Task: Implement a script that checks if a configuration file exists in a specified directory and is writable by the owner If conditions are met, print "Configuration file is valid If not, print Configuration file is invalid.
Action: Mouse moved to (722, 344)
Screenshot: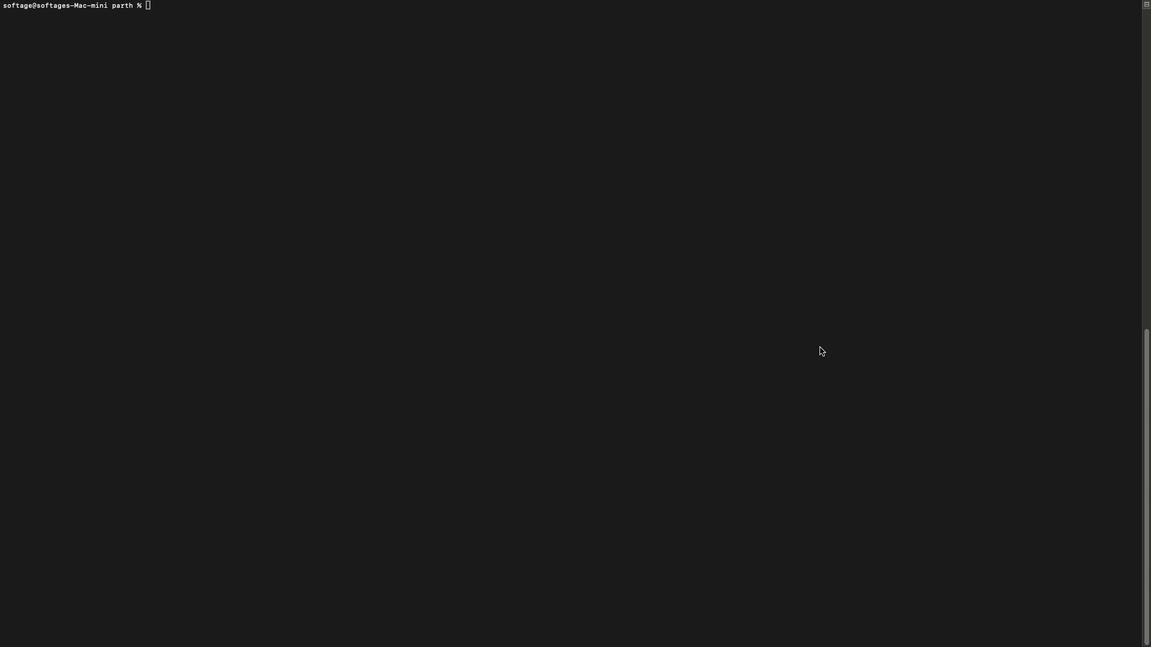 
Action: Mouse pressed left at (722, 344)
Screenshot: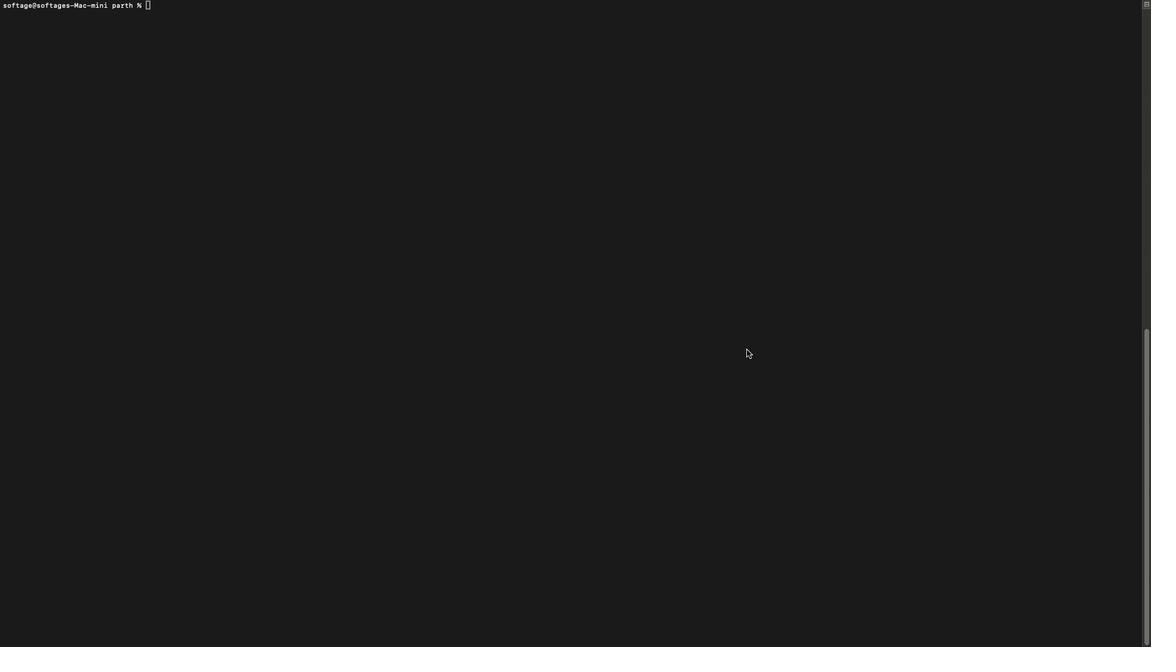 
Action: Mouse moved to (722, 344)
Screenshot: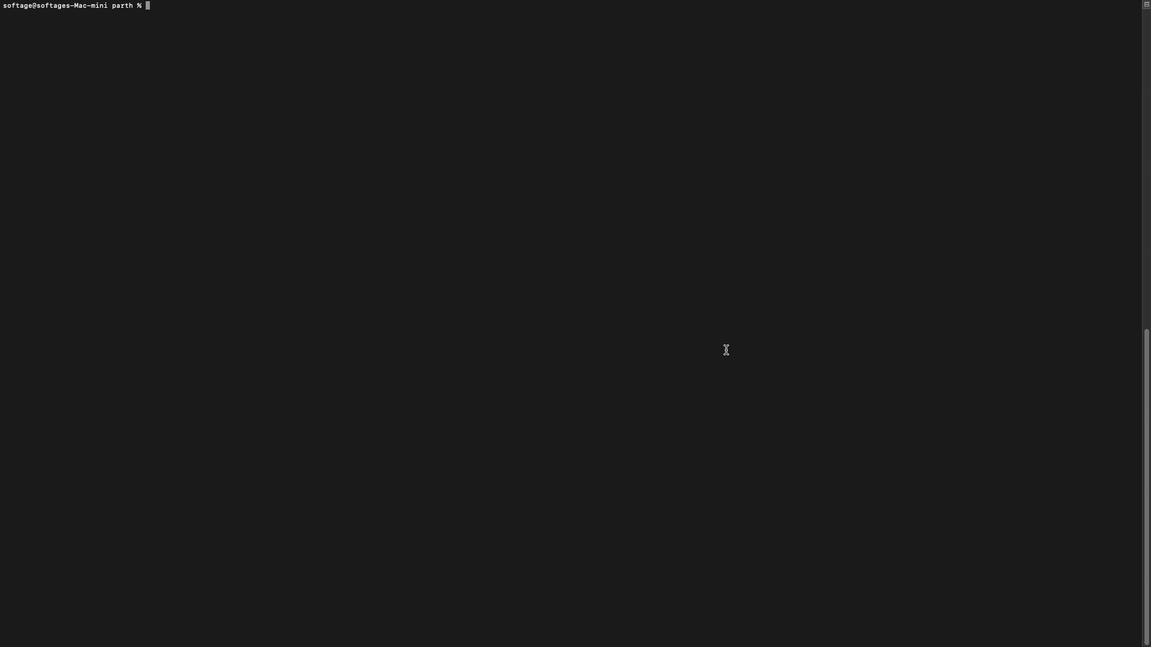 
Action: Mouse pressed left at (722, 344)
Screenshot: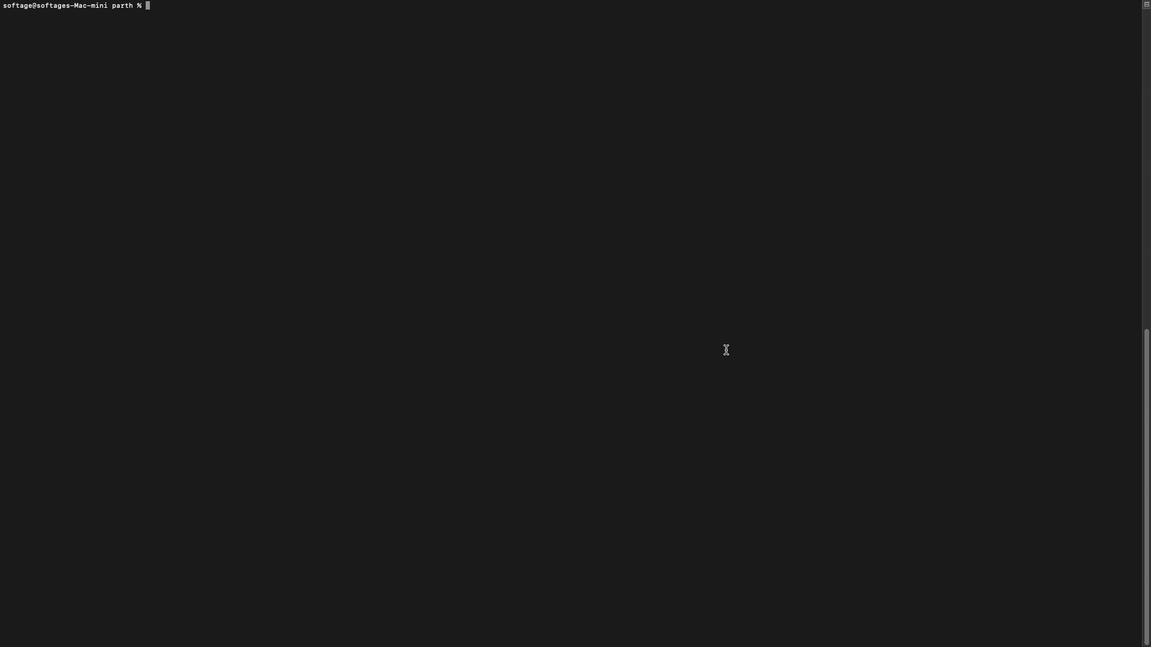 
Action: Mouse moved to (722, 344)
Screenshot: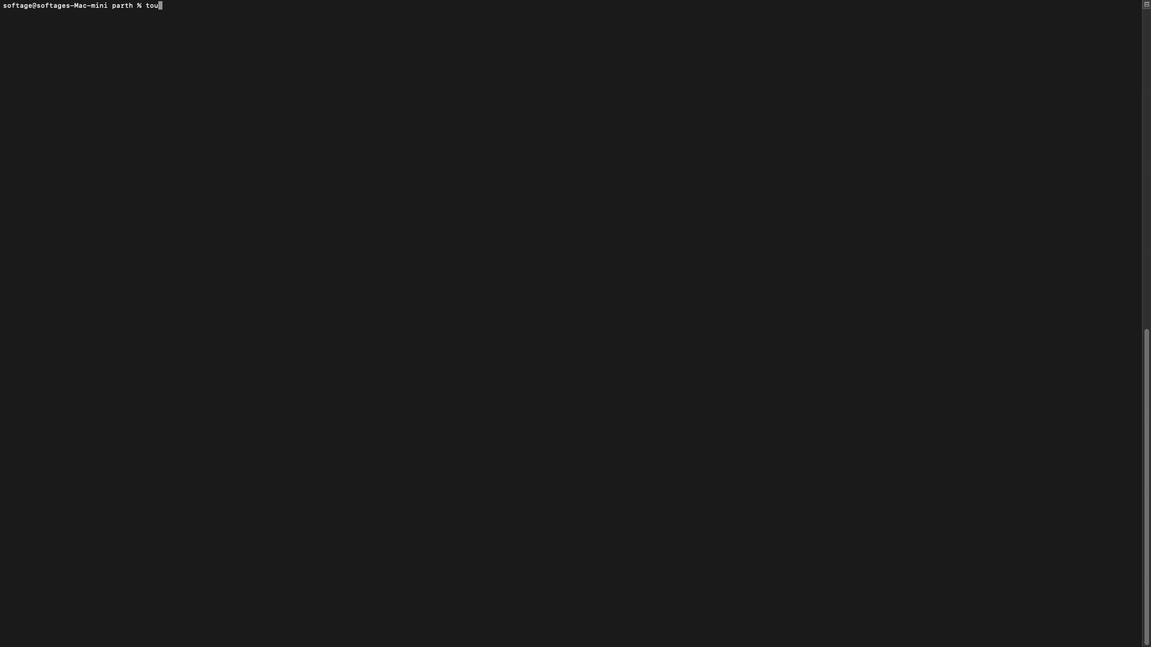 
Action: Mouse pressed left at (722, 344)
Screenshot: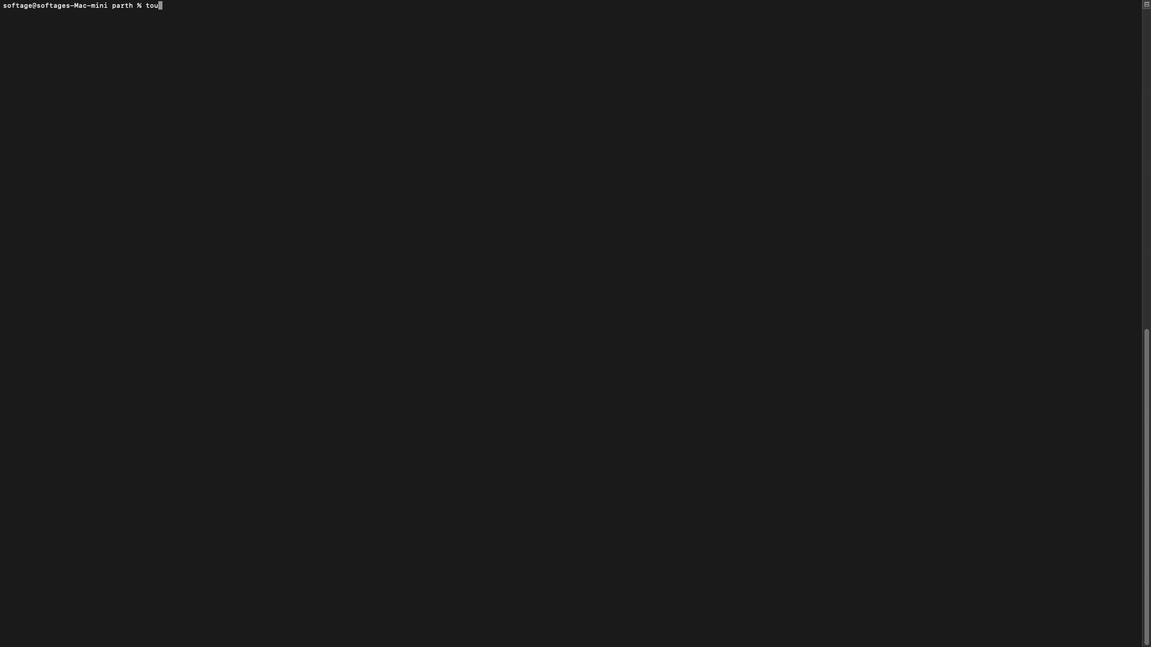 
Action: Key pressed 't''o''u''c''h'Key.space'c''o''n''f''i''g''.''c''o''n''f'Key.enter'd''i''r''e''c''t''o''r''y''=''/'Key.shift'U''s''e''r''s''/''s''o''f''t''a''g''e''/''d''e''s''k''t''o''p''/''p''a''r''t''h'Key.leftKey.leftKey.leftKey.leftKey.leftKey.leftKey.leftKey.leftKey.leftKey.leftKey.leftKey.leftKey.leftKey.leftKey.leftKey.leftKey.leftKey.leftKey.leftKey.leftKey.leftKey.leftKey.leftKey.leftKey.leftKey.leftKey.leftKey.leftKey.shift_r'"'Key.rightKey.rightKey.rightKey.rightKey.rightKey.rightKey.rightKey.rightKey.rightKey.rightKey.rightKey.rightKey.rightKey.rightKey.rightKey.rightKey.rightKey.rightKey.rightKey.rightKey.rightKey.rightKey.rightKey.rightKey.rightKey.rightKey.rightKey.rightKey.shift_r'"'Key.enter'v''i''m'Key.space'b''a''s''h''6''0''.''s''h'Key.enter'i''d''i''r''e''c''t''o''r''y''='Key.shift_r'"''/'Key.shift'U''s''e''r''s''/''s''o''f''t''a''g''e''/''d''e''s''k''t''o''p''/''p''a''r''t''h'Key.shift_r'"'Key.enter'f''i''n''e'Key.backspaceKey.backspace'l''e''n''a''m''e''='Key.shift_r'"''c''o''n''f''i''g''.''c''o''n''f'Key.shift_r'"'Key.enterKey.enterKey.shift'#'Key.spaceKey.shift'C''h''e''c''k'Key.space'i''f'Key.space'f''i''l''e'Key.space'e''x''i''s''t''s'Key.enter'i''f'Key.space'['Key.space'-''e'Key.spaceKey.shift_r'"'Key.shift'$''d''i''r''e''c''t''o''r''y''/'Key.shift'$''f''i''l''e''n''a''m''e'Key.shift_r'"'Key.space']'';'Key.space't''h''e''n'Key.enterKey.spaceKey.spaceKey.shift'#'Key.spaceKey.shift'C''h''c'Key.backspace'e''c''k'Key.space'i''f'Key.space't''h''e'Key.space'f''i''l''e'Key.space'i''s'Key.space'w''r''i''t''e''b''l''e'Key.space'b''y'Key.space't''h''e'Key.space'o''w''n''e''r'Key.spaceKey.enterKey.spaceKey.space'i''f'Key.space'['Key.space'-''w'Key.spaceKey.shift_r'"'Key.shift'$''d''i''r''e''c''t''o''r''y''/'Key.shift'$''f''i''l''e''n''a''m''e'Key.shift_r'"'Key.space']'';'Key.space't''h''e''n'Key.enterKey.spaceKey.spaceKey.spaceKey.space'e''c''h''o'Key.spaceKey.shift_r'"'Key.shift'C''o''n''f''i''g''u''r''a''t''i''o''n'Key.space'f''i''l''e'Key.spaceKey.space'i''s'Key.spaceKey.backspaceKey.backspaceKey.backspaceKey.backspaceKey.backspaceKey.space'i''s'Key.space'v''a''l''i''d''.'Key.shift_r'"'Key.enterKey.spaceKey.space'e''l''s''e'Key.enterKey.spaceKey.spaceKey.spaceKey.space'e''c''h''o'Key.spaceKey.shift_r'"'Key.shift'C''o''n''f''i''g''u''r''a''t''i''o''n'Key.space'f''i''l''e'Key.space'i''s'Key.space'n''o''t'Key.space'w''r''i''t''a''b''l''e'Key.space'b''y'Key.space't''h''e'Key.space'o''w''n''e''r''.'Key.shift_r'"'Key.enterKey.spaceKey.space'f''i'Key.enter'e''l''s''e'Key.enterKey.spaceKey.space'e''c''h''o'Key.spaceKey.shift_r'"'Key.shift'C''o''n''f''i''g''u''r''a''t''i''o''n'Key.space'f''i''l''e'Key.space'd''o''e''s'Key.space'n''o''t'Key.space'e''x''i''s''t''.'Key.shift_r'"'Key.enter'f''i'Key.escKey.shift_r':''w''q'Key.enter'c''h''m''o''d'Key.spaceKey.shift_r'+''x'Key.space'b''a''s''h''6''0''.''s''h'Key.enter'.''/''b''a''s''h''6''0''.''s''h'Key.enter'c''a''t'Key.space'b''a''s''h''6''0''.''s''h'Key.enter
Screenshot: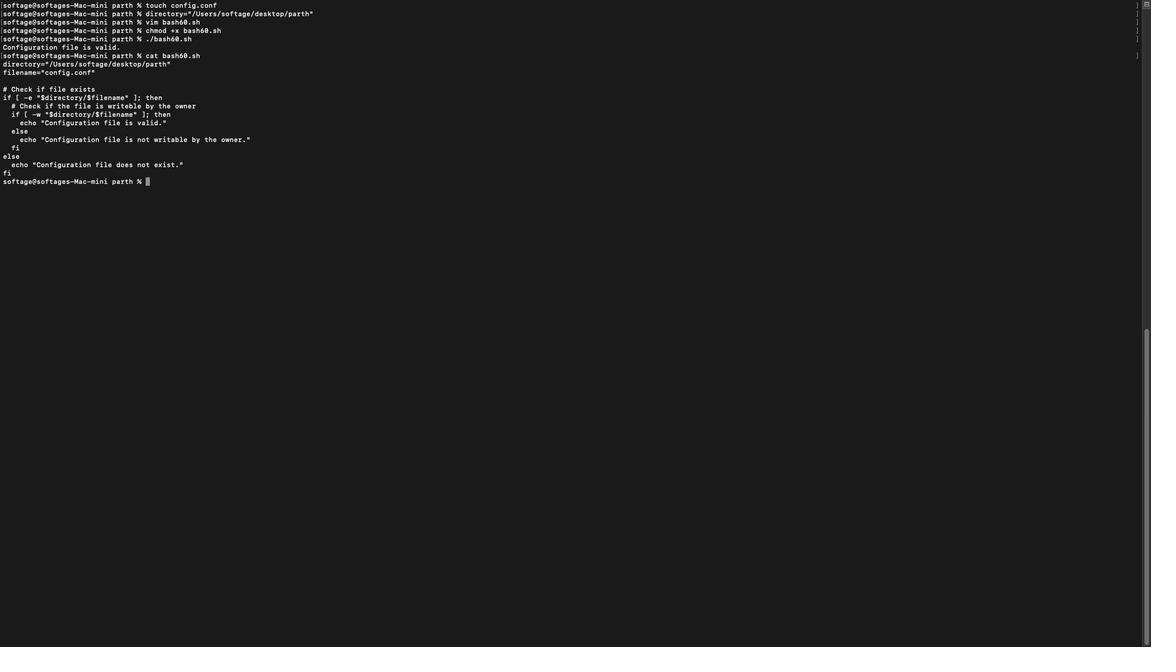 
Action: Mouse moved to (722, 344)
Screenshot: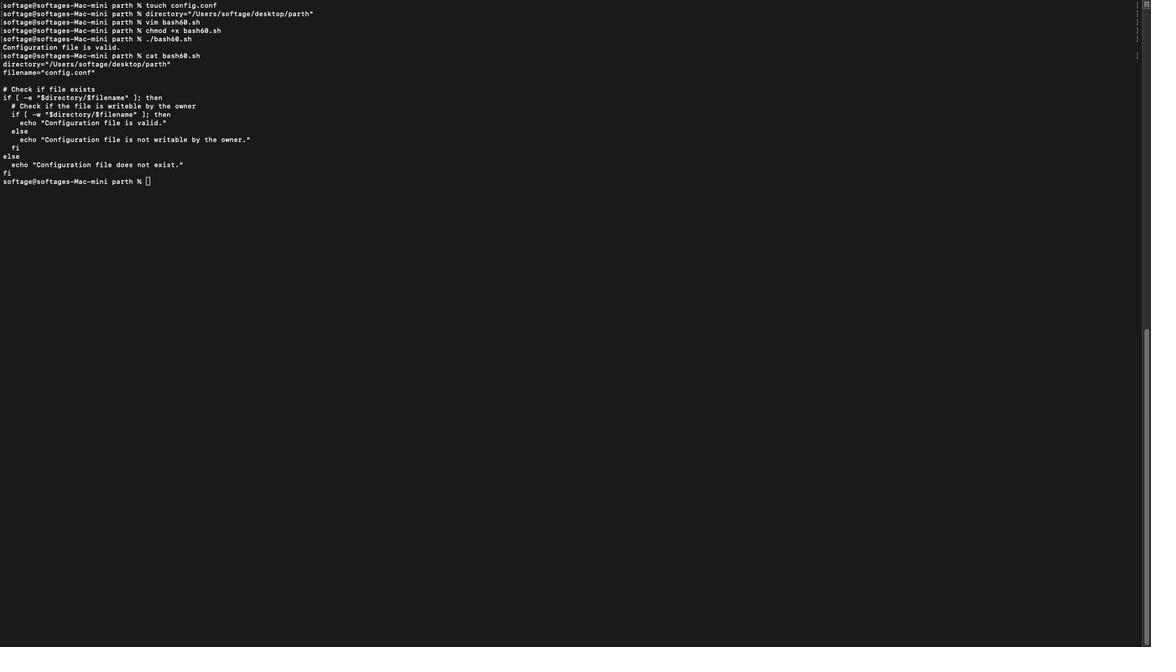
Action: Mouse pressed left at (722, 344)
Screenshot: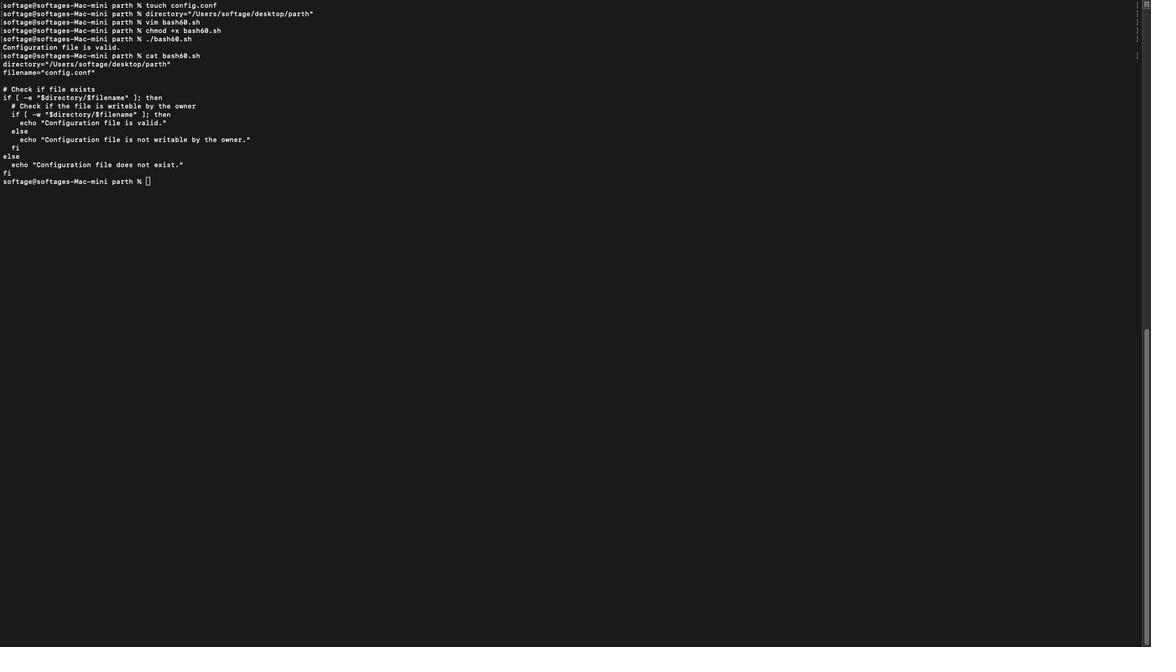 
Action: Mouse moved to (722, 344)
Screenshot: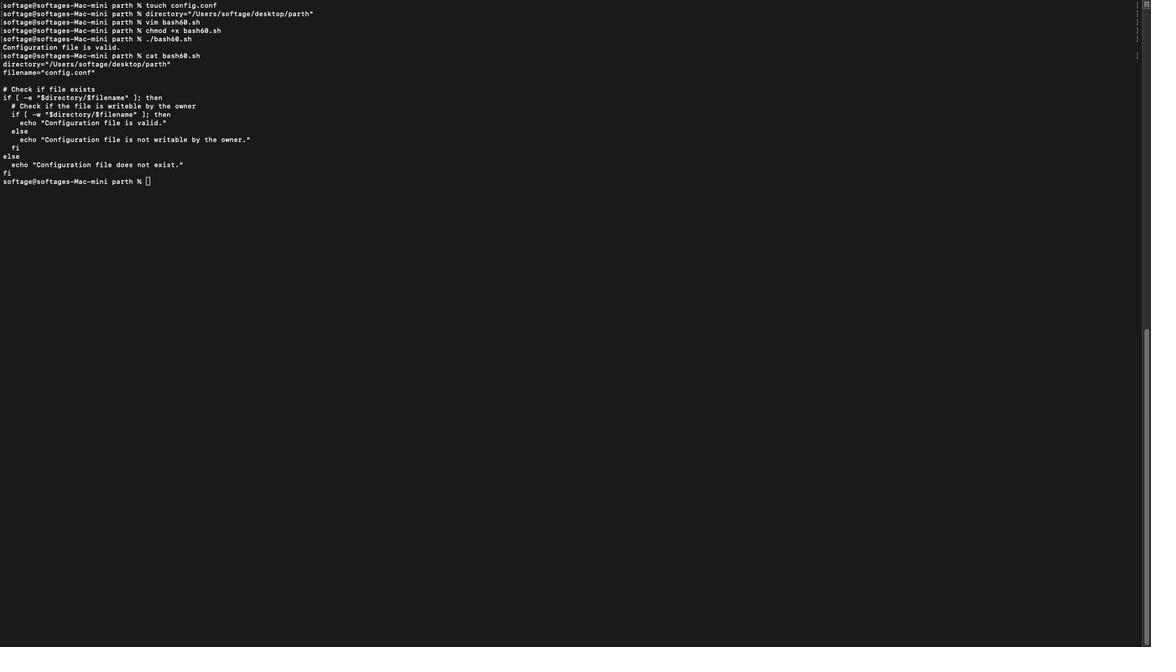 
Action: Mouse pressed left at (722, 344)
Screenshot: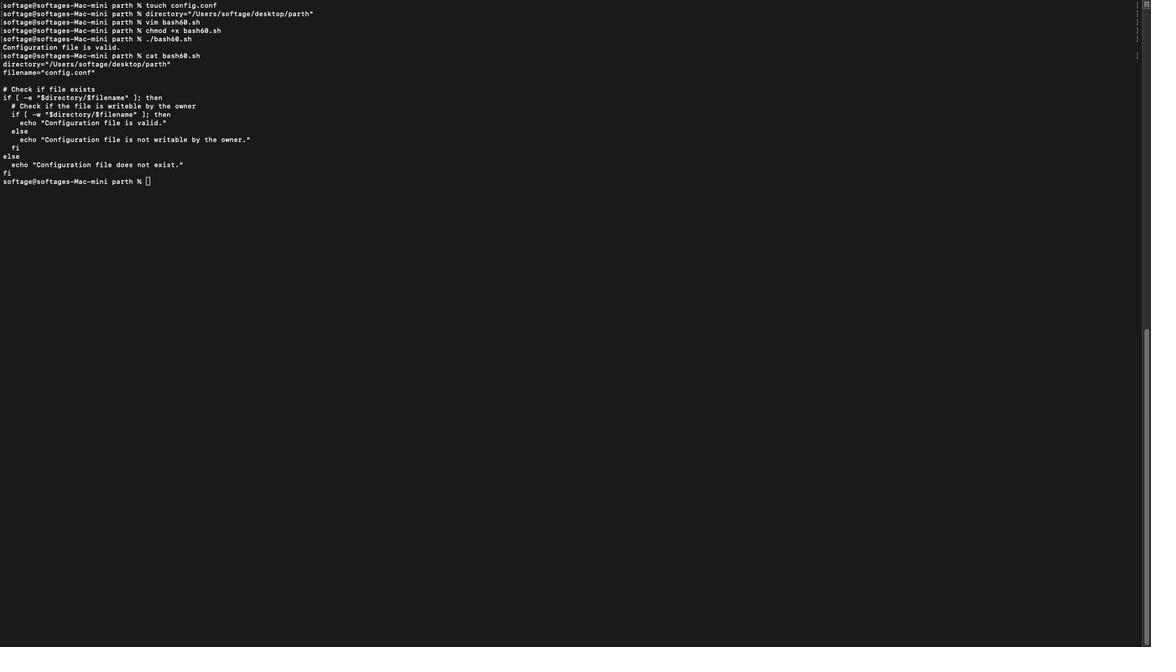 
